 Task: Reset the filters.
Action: Mouse pressed left at (25, 110)
Screenshot: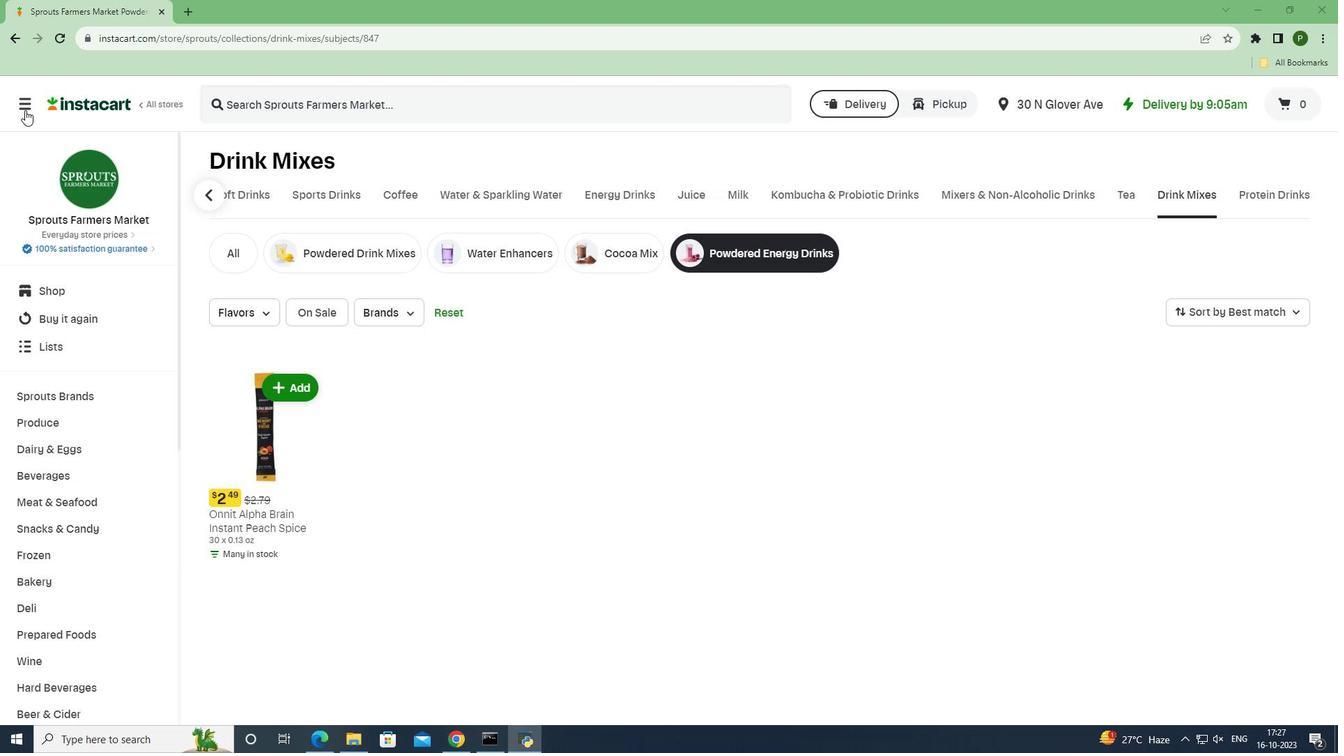 
Action: Mouse moved to (42, 367)
Screenshot: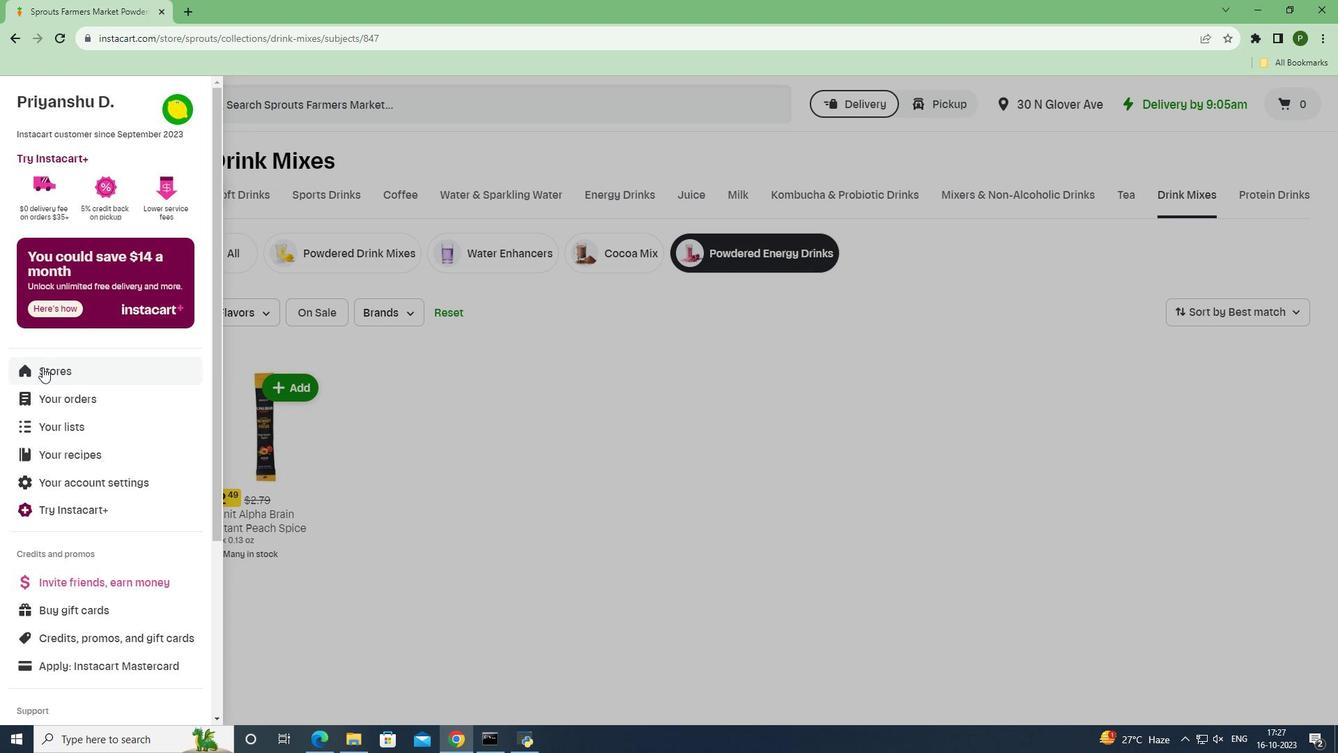 
Action: Mouse pressed left at (42, 367)
Screenshot: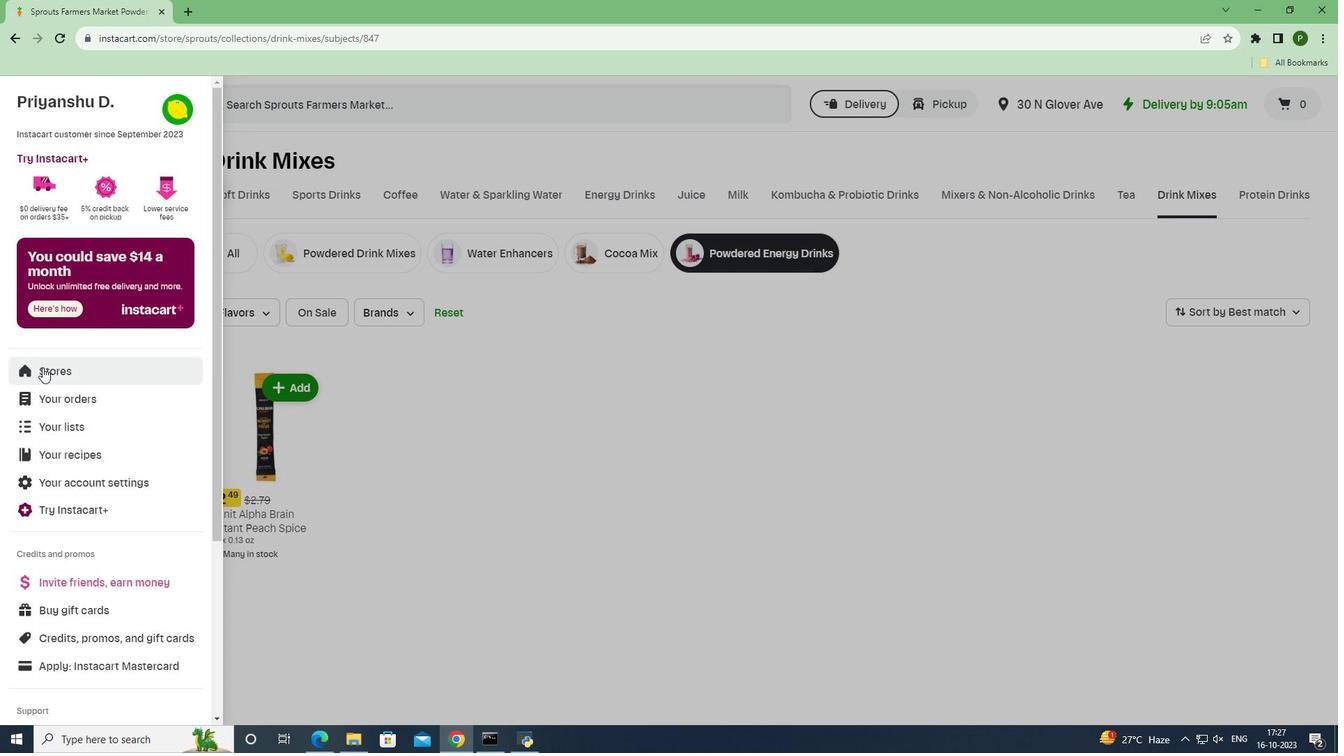 
Action: Mouse moved to (303, 152)
Screenshot: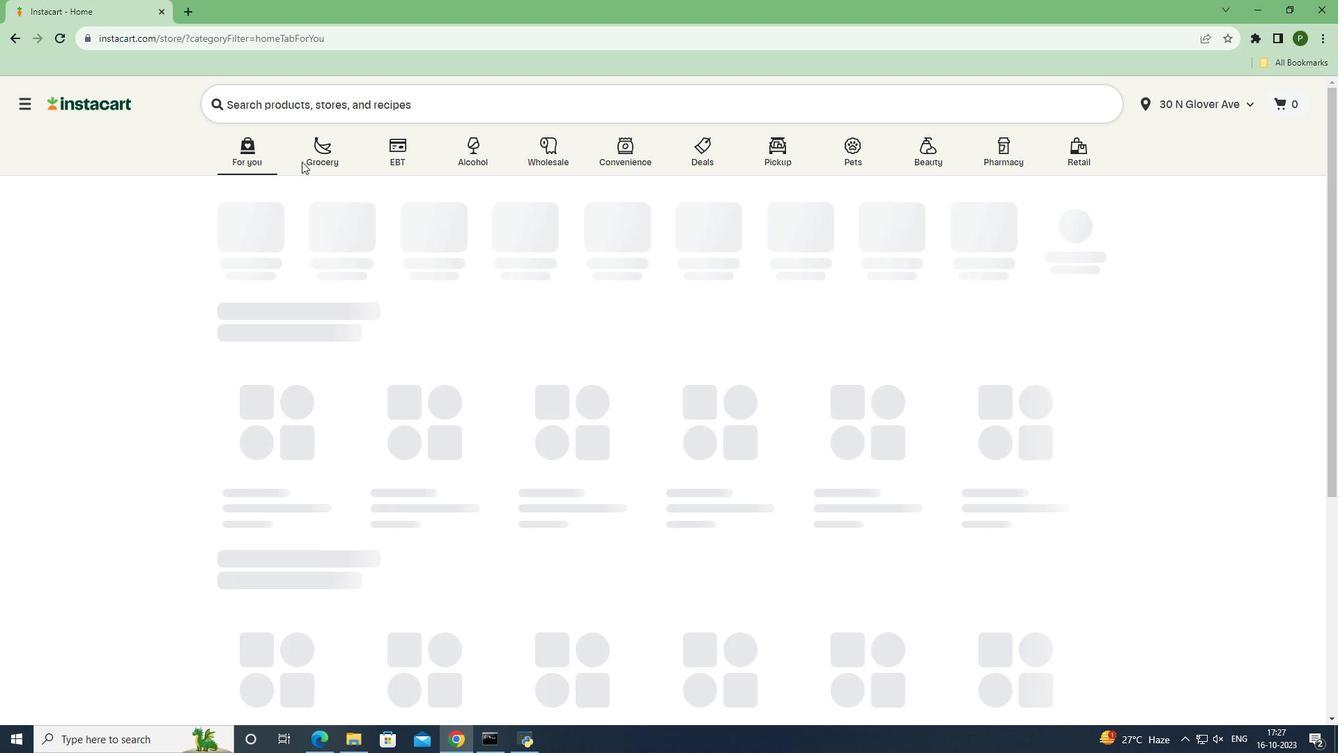 
Action: Mouse pressed left at (303, 152)
Screenshot: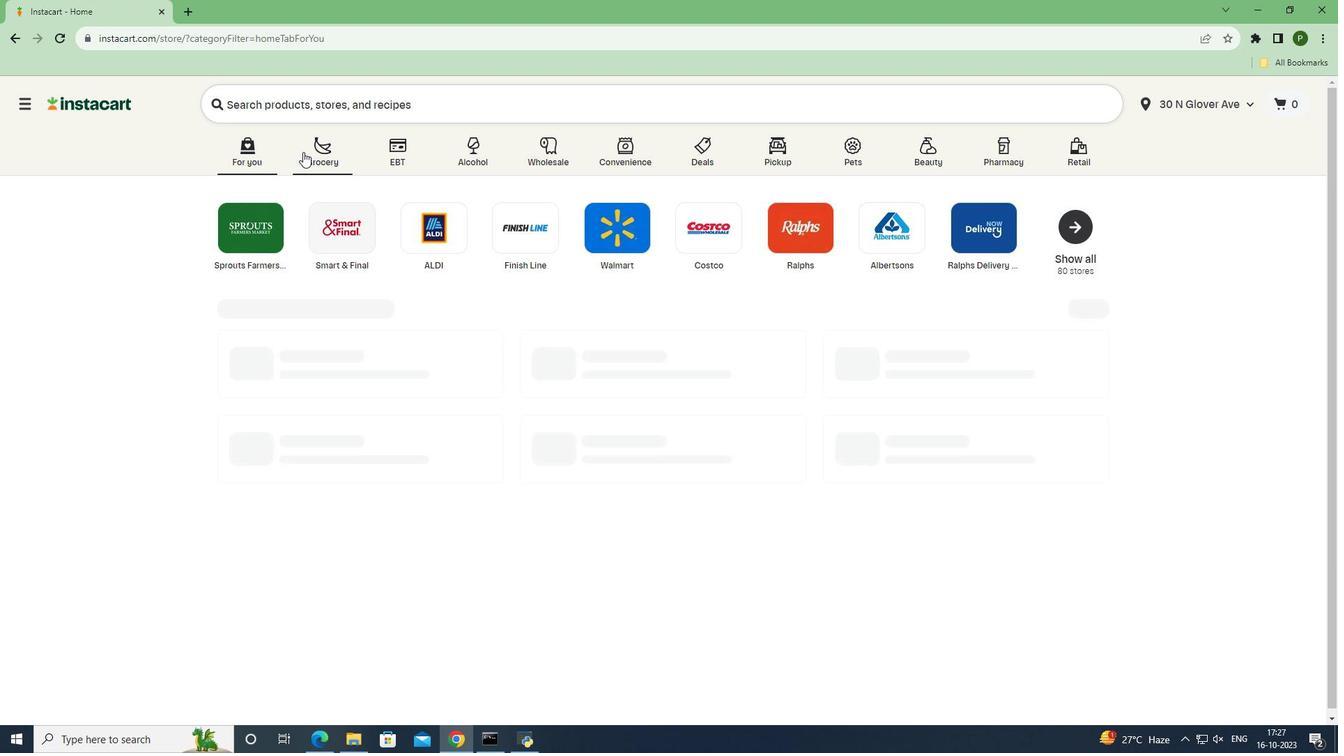 
Action: Mouse moved to (865, 319)
Screenshot: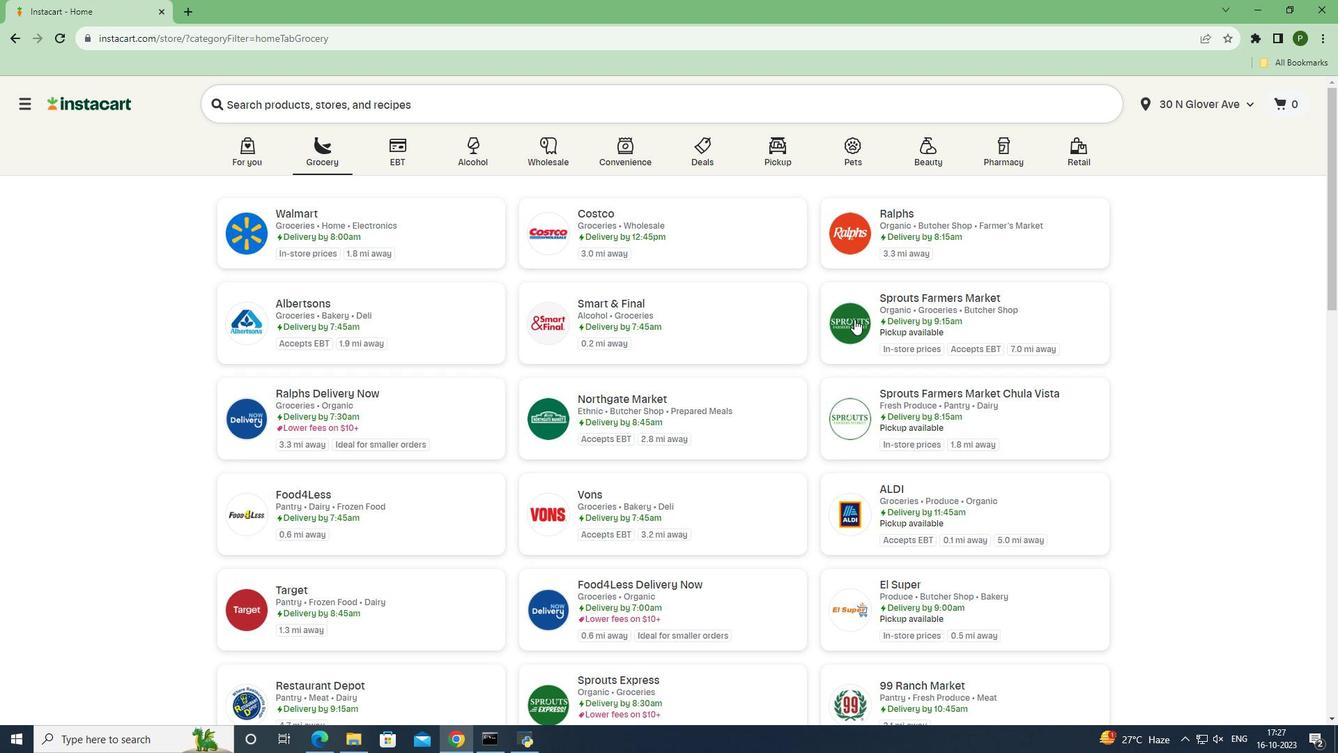 
Action: Mouse pressed left at (865, 319)
Screenshot: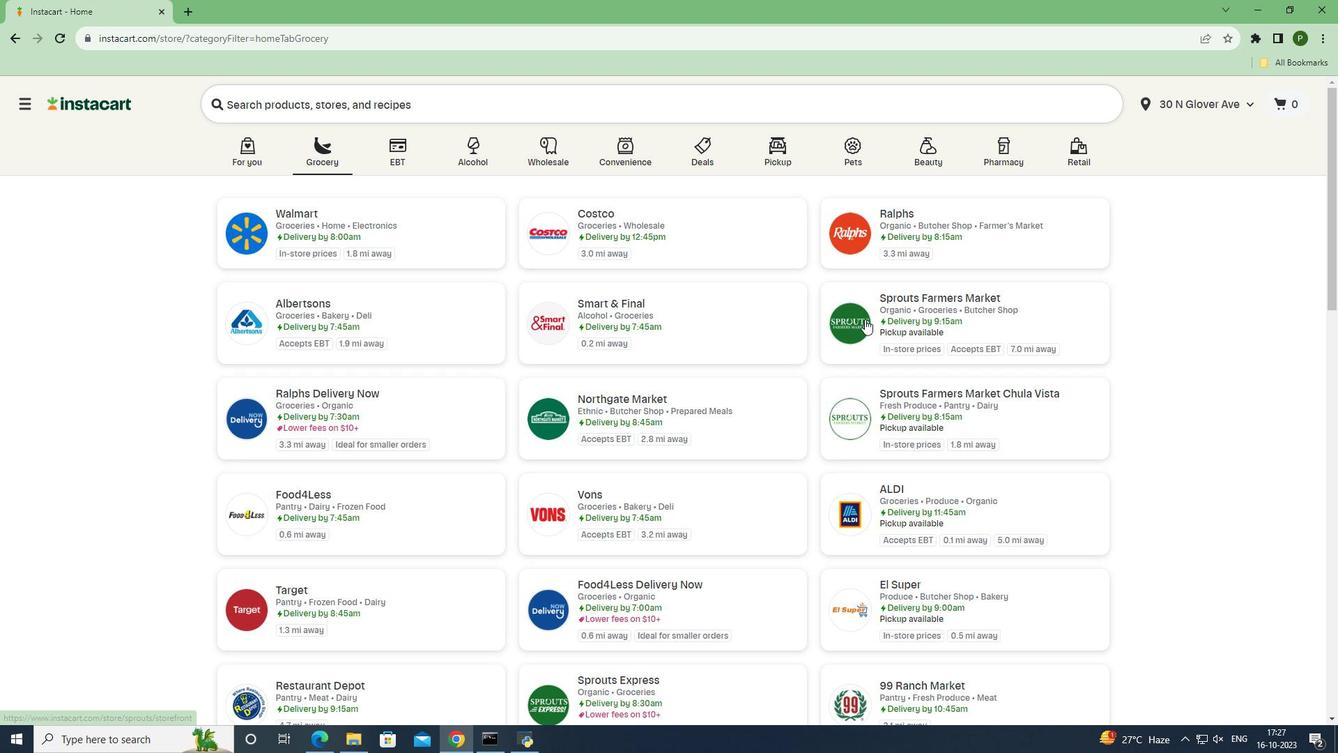 
Action: Mouse moved to (55, 472)
Screenshot: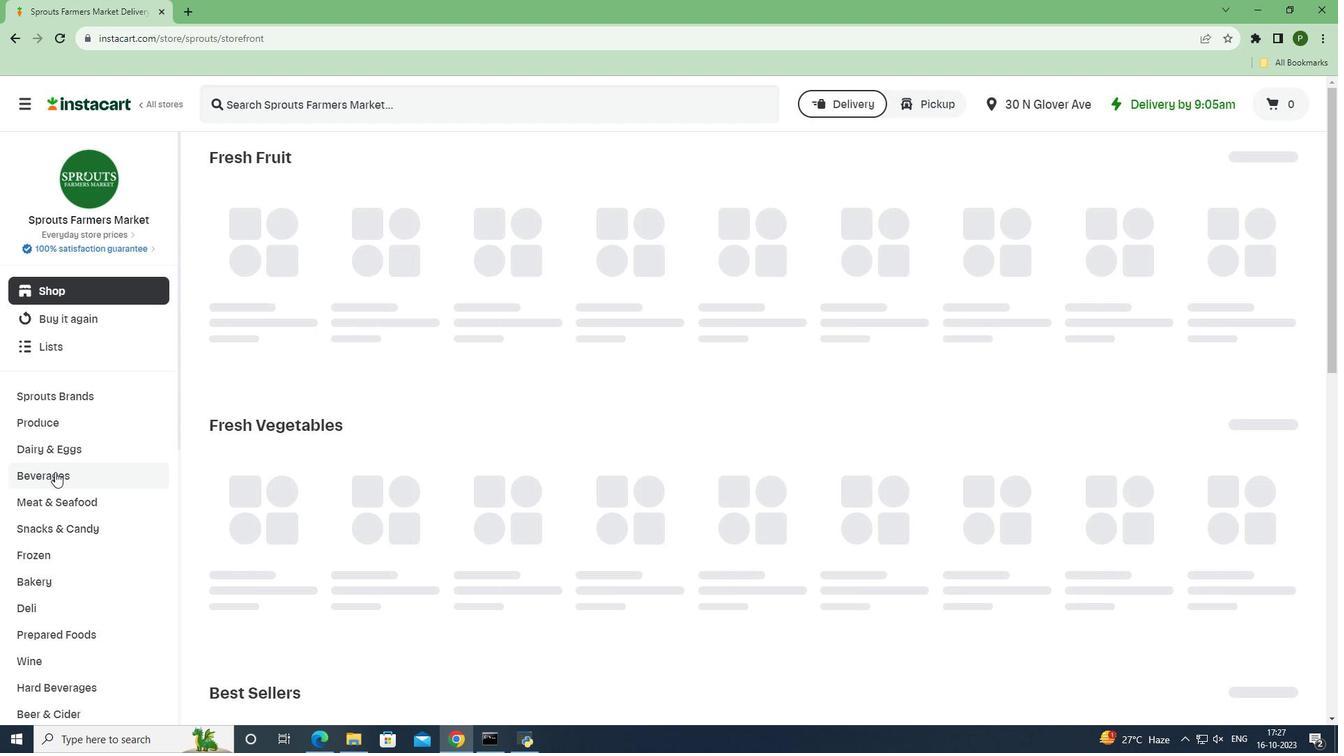 
Action: Mouse pressed left at (55, 472)
Screenshot: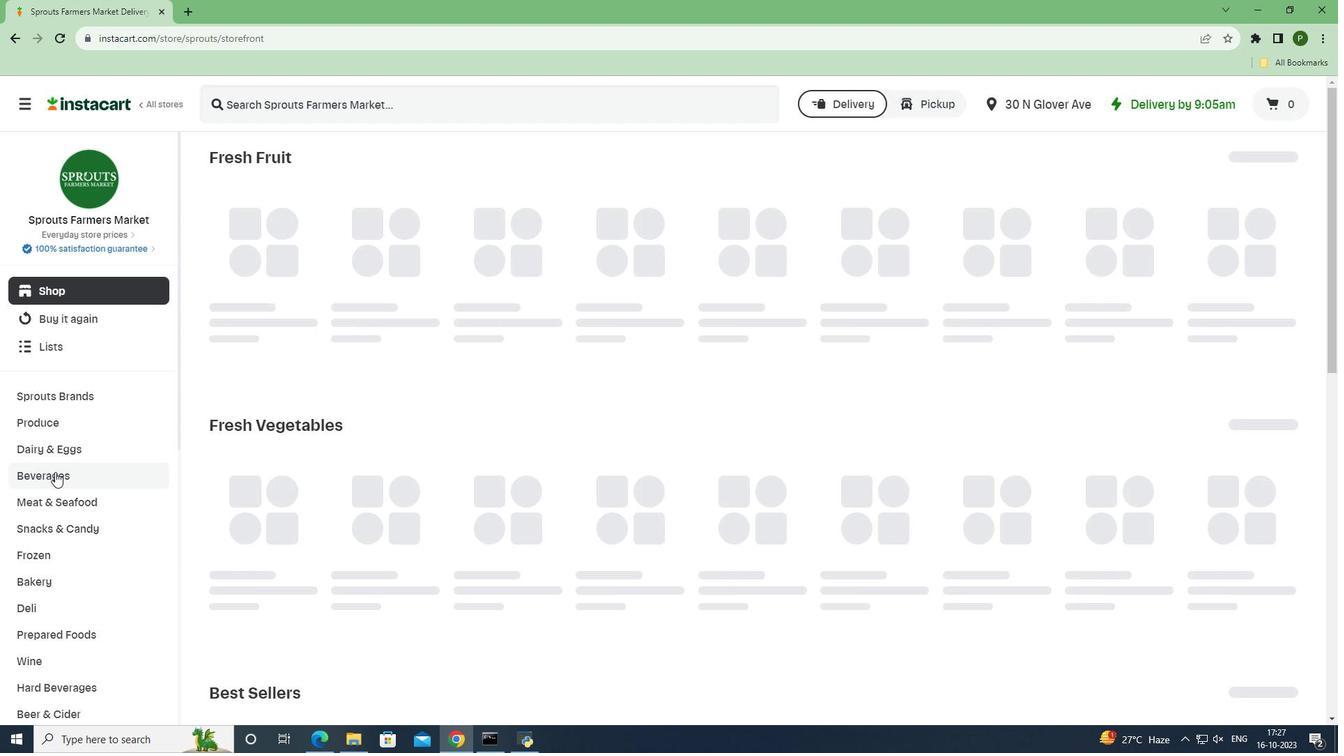 
Action: Mouse moved to (1258, 195)
Screenshot: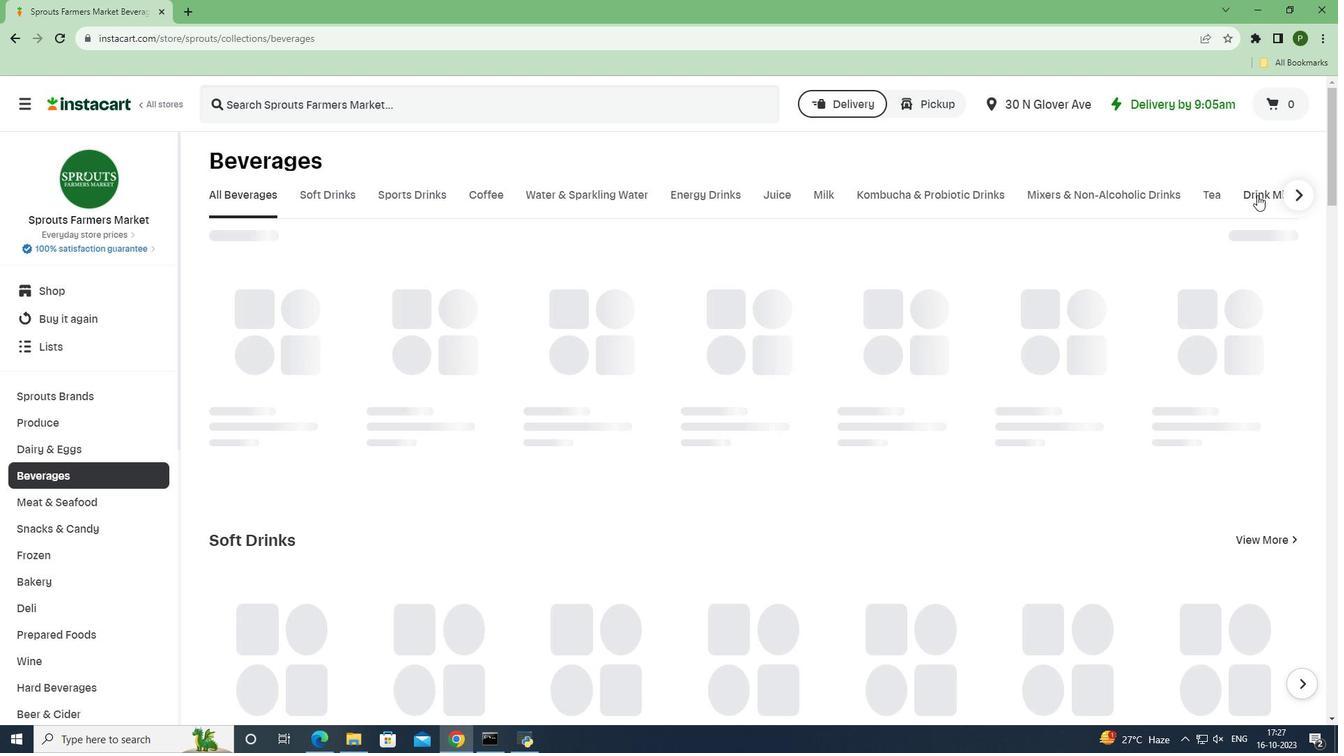 
Action: Mouse pressed left at (1258, 195)
Screenshot: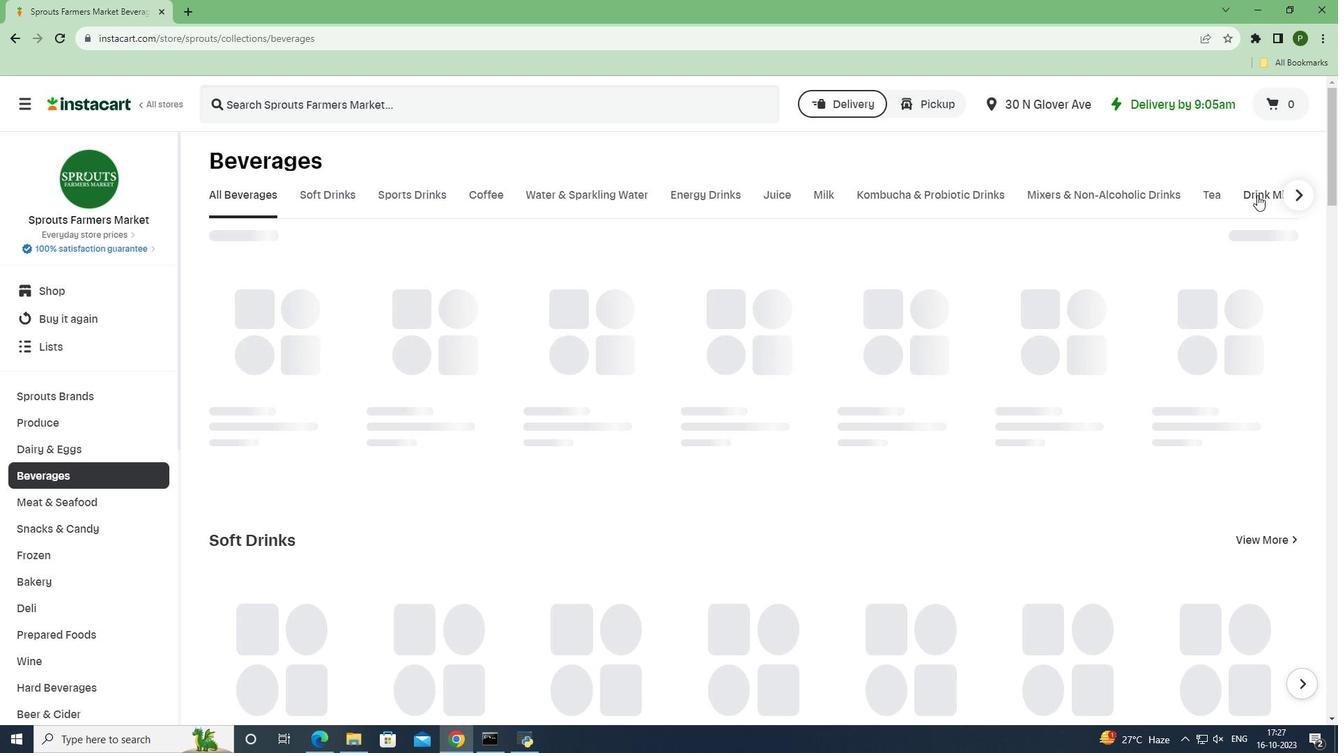 
Action: Mouse moved to (756, 239)
Screenshot: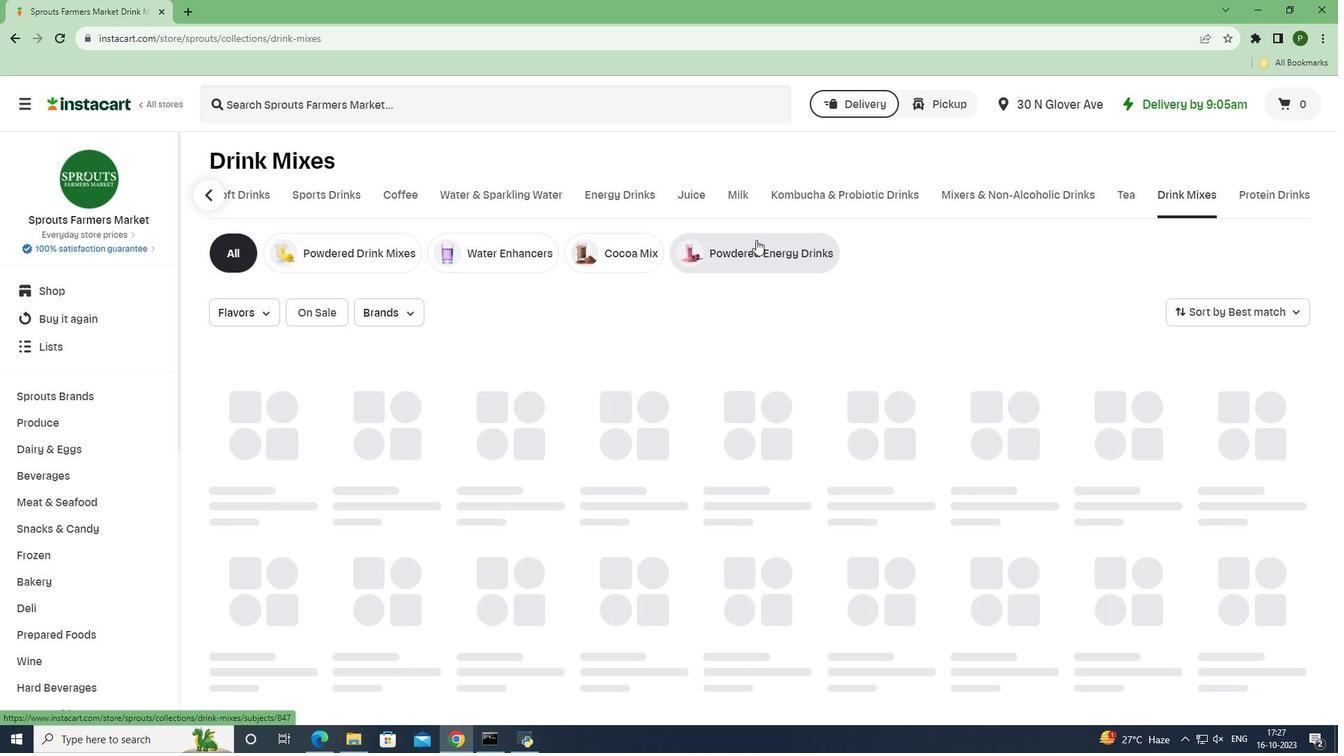 
Action: Mouse pressed left at (756, 239)
Screenshot: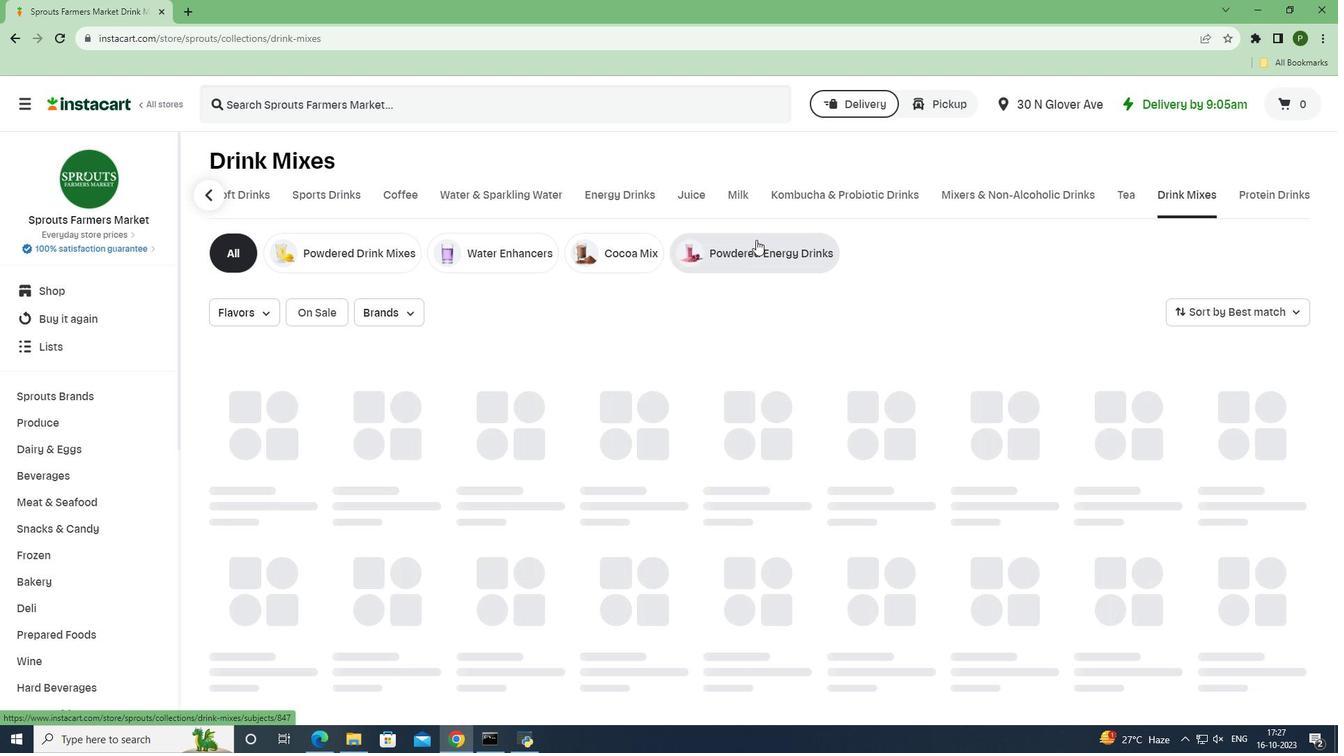
Action: Mouse moved to (394, 315)
Screenshot: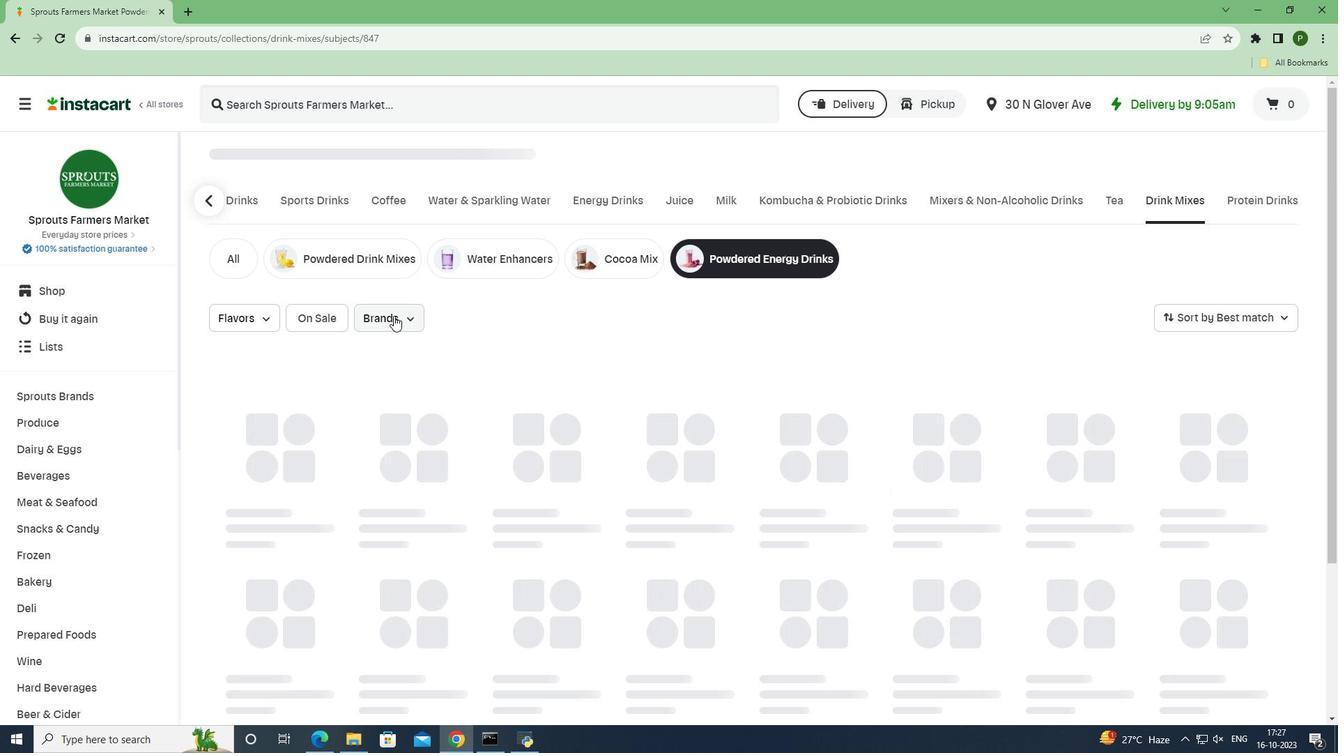 
Action: Mouse pressed left at (394, 315)
Screenshot: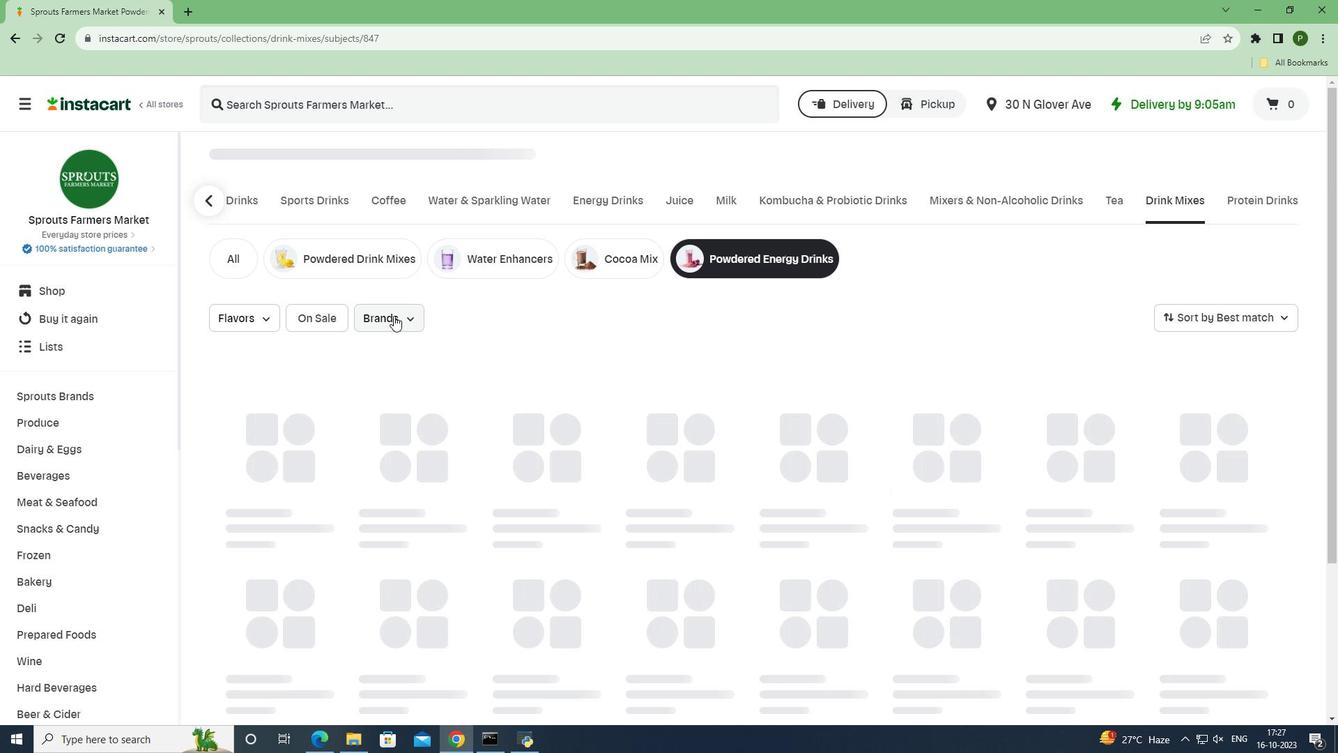 
Action: Mouse moved to (400, 429)
Screenshot: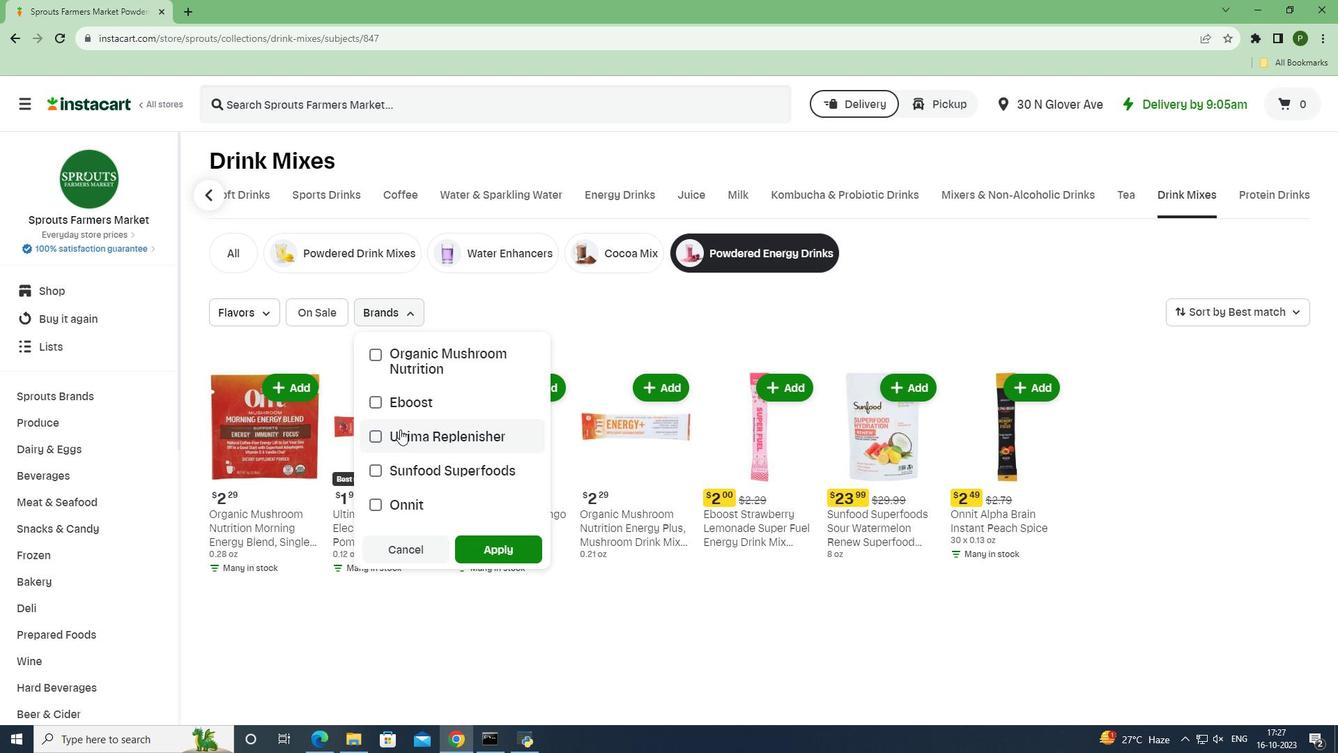 
Action: Mouse pressed left at (400, 429)
Screenshot: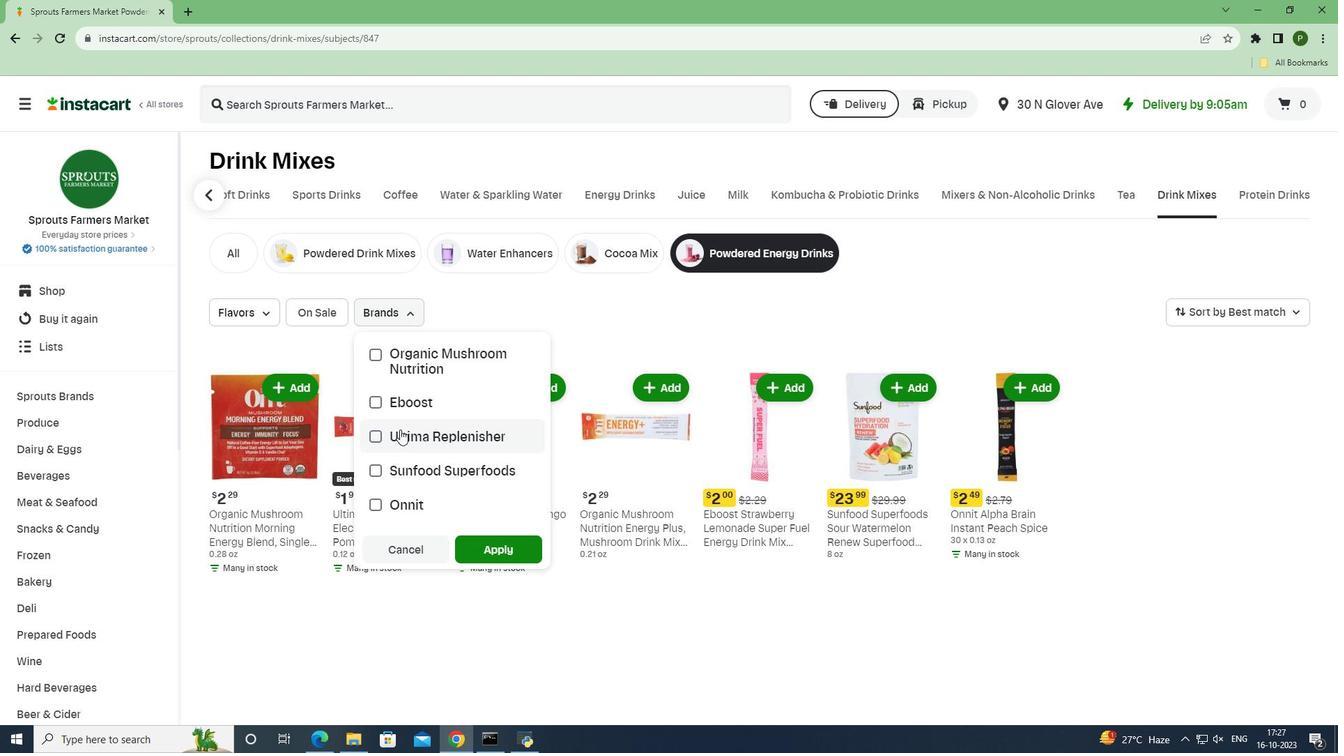 
Action: Mouse moved to (500, 546)
Screenshot: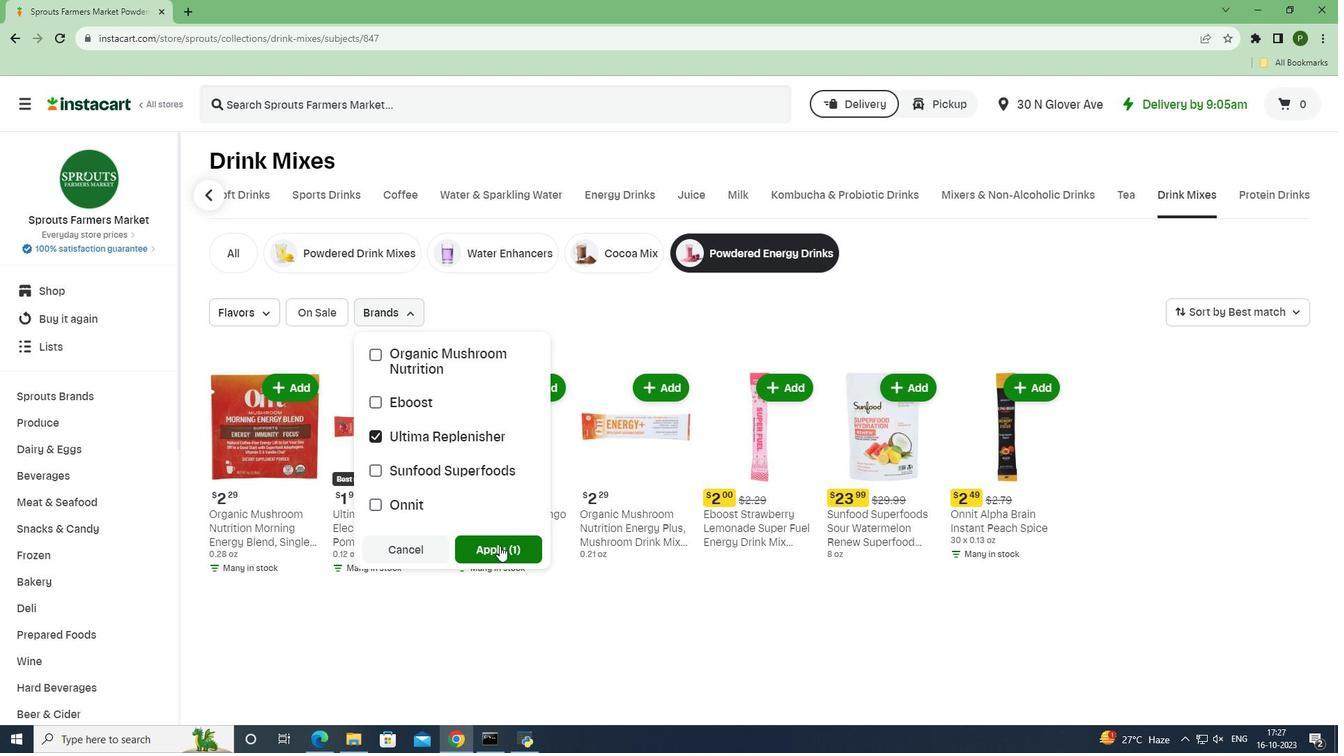 
Action: Mouse pressed left at (500, 546)
Screenshot: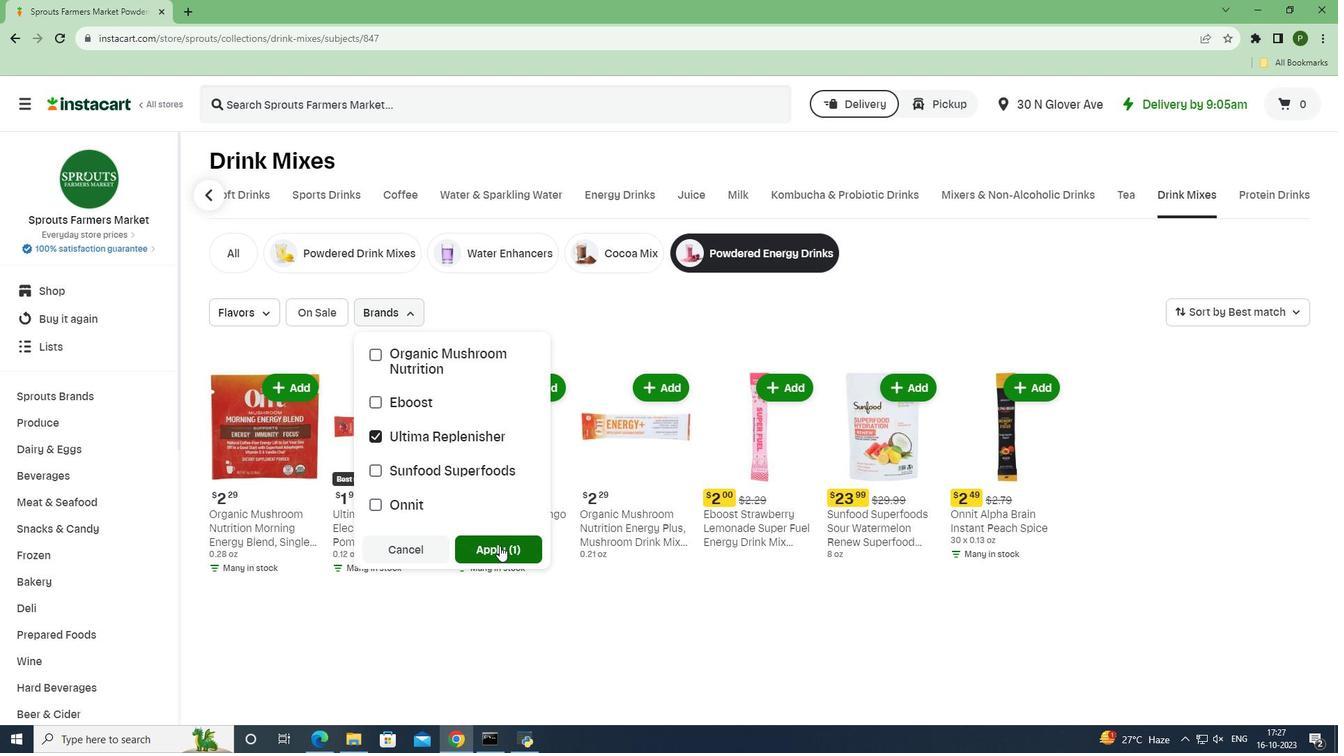 
Action: Mouse moved to (449, 309)
Screenshot: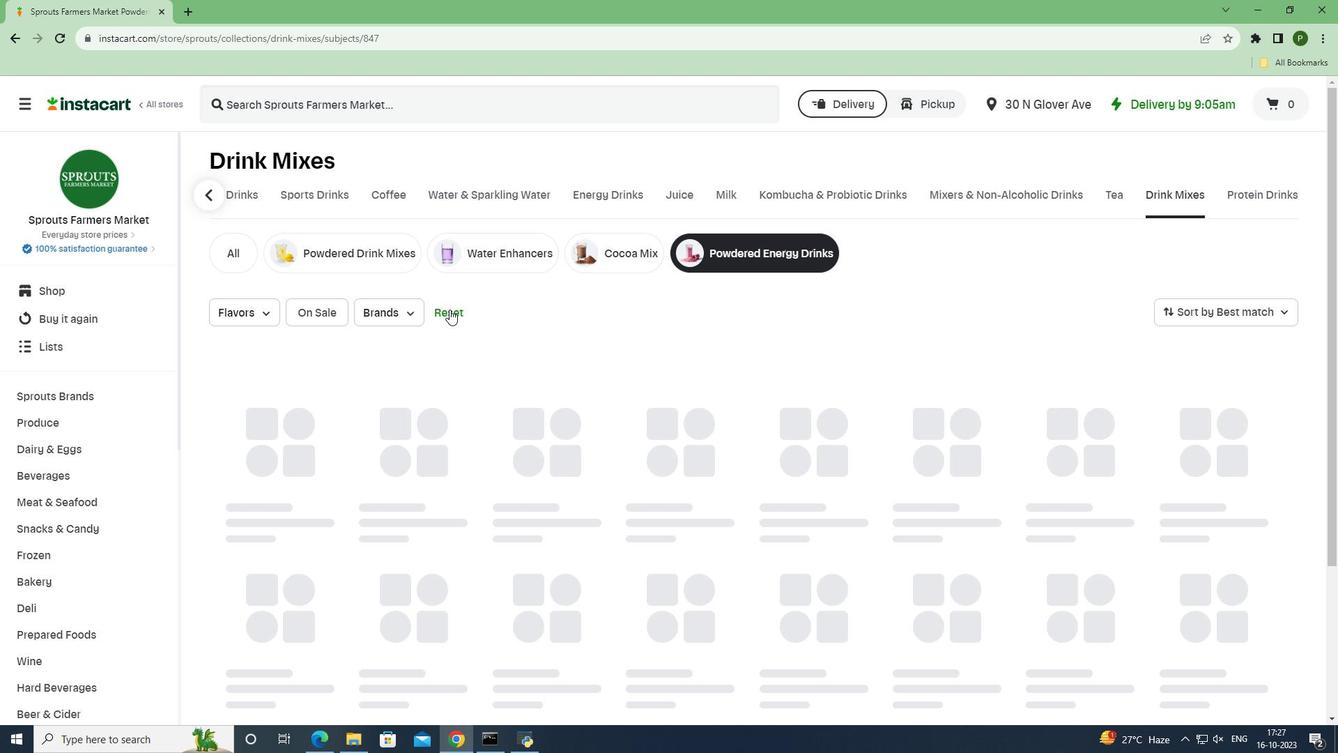 
Action: Mouse pressed left at (449, 309)
Screenshot: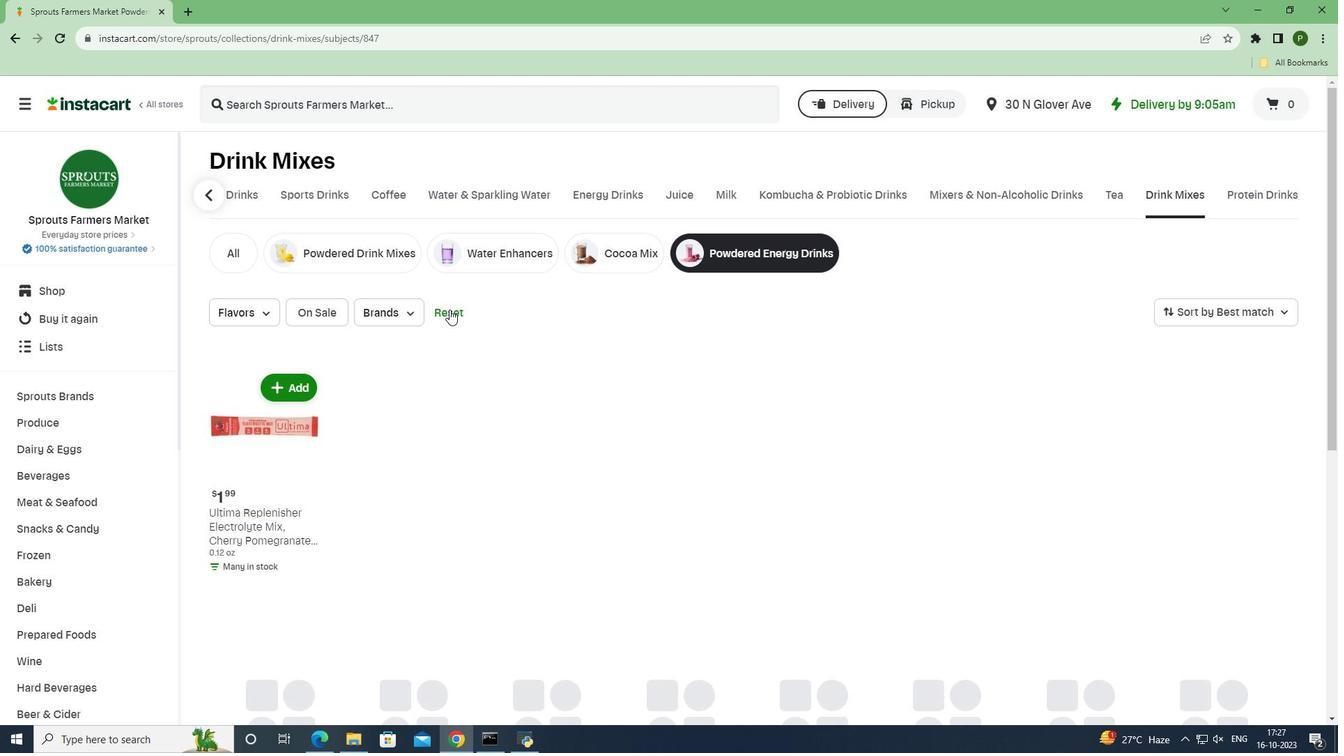 
Action: Mouse moved to (624, 502)
Screenshot: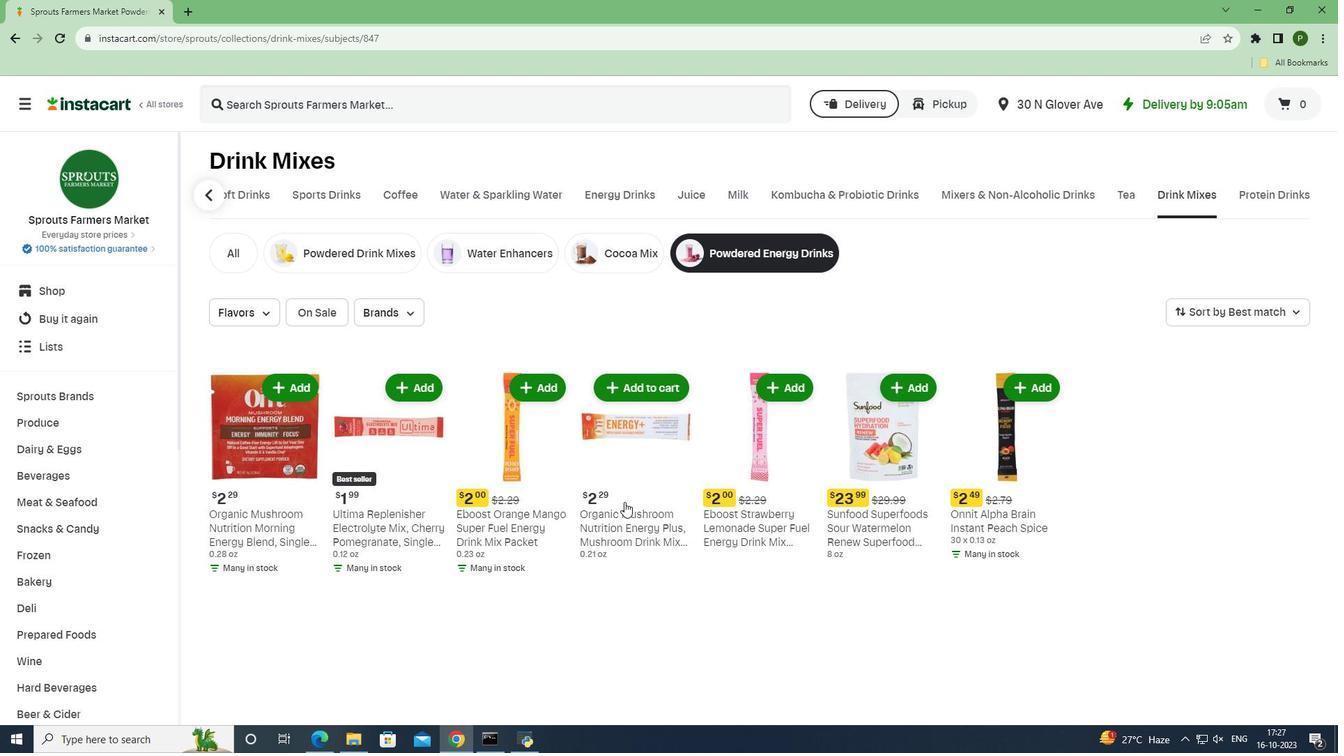 
